 Task: Add Blount Lobster Bisque to the cart.
Action: Mouse moved to (23, 125)
Screenshot: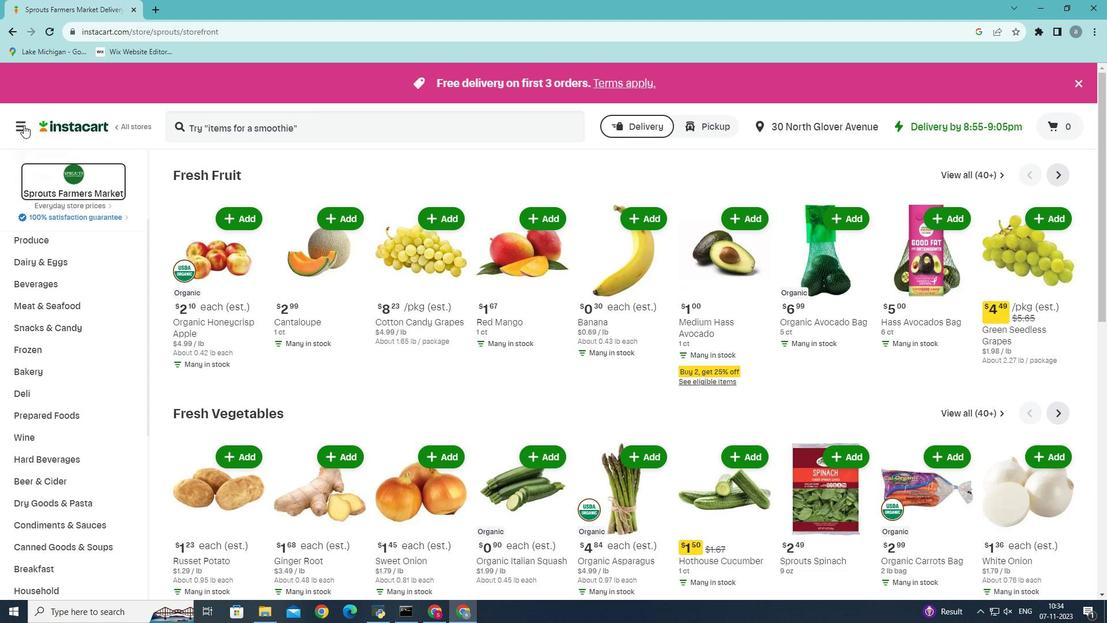 
Action: Mouse pressed left at (23, 125)
Screenshot: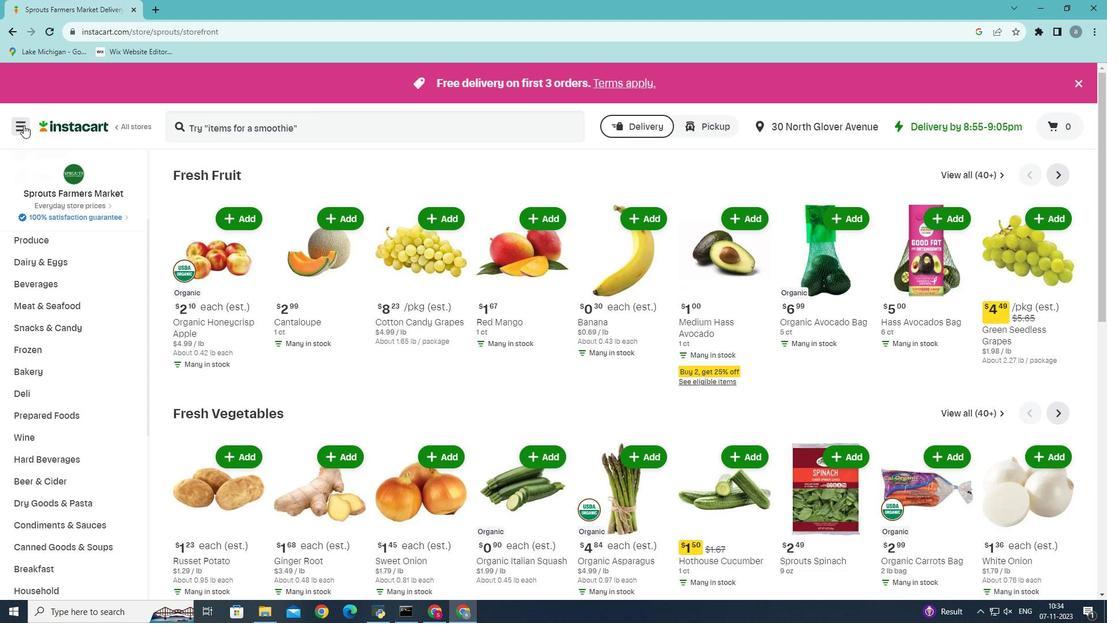 
Action: Mouse moved to (49, 319)
Screenshot: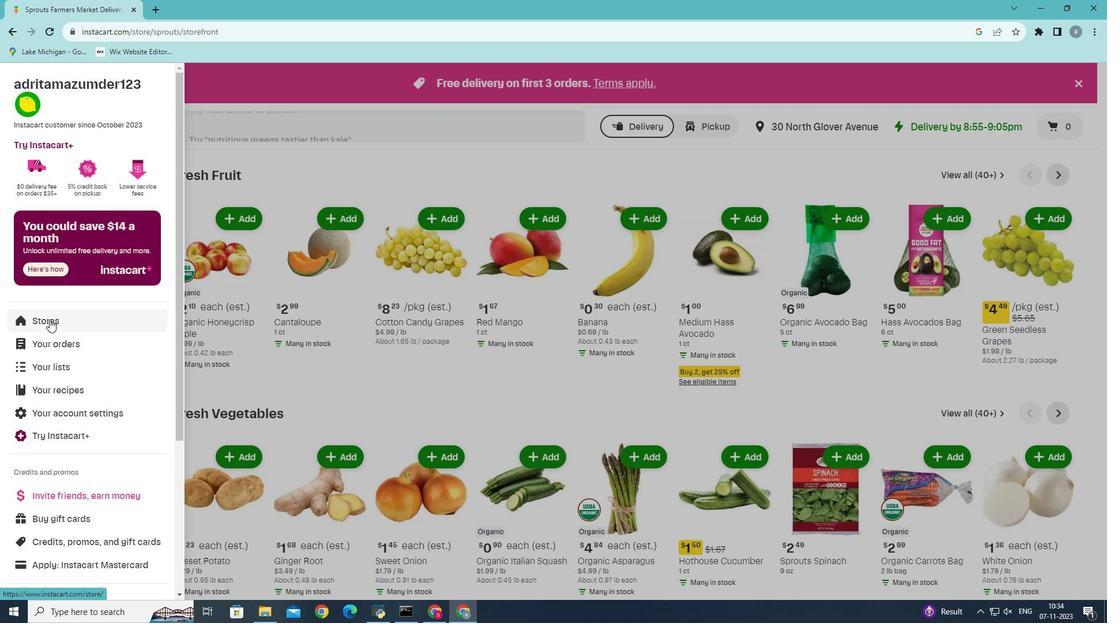 
Action: Mouse pressed left at (49, 319)
Screenshot: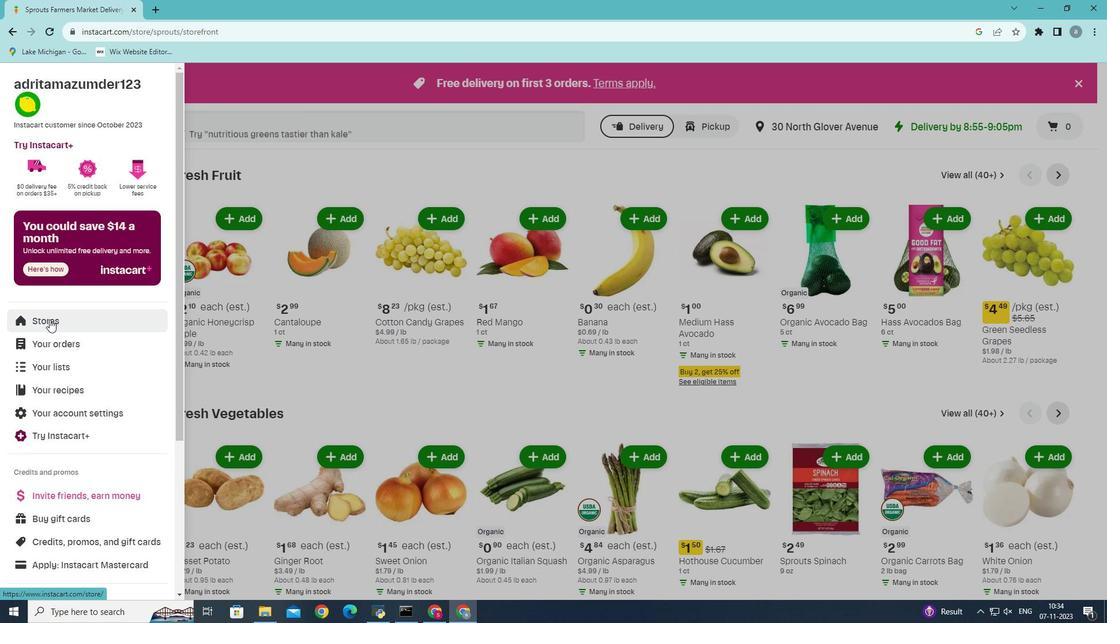 
Action: Mouse moved to (272, 129)
Screenshot: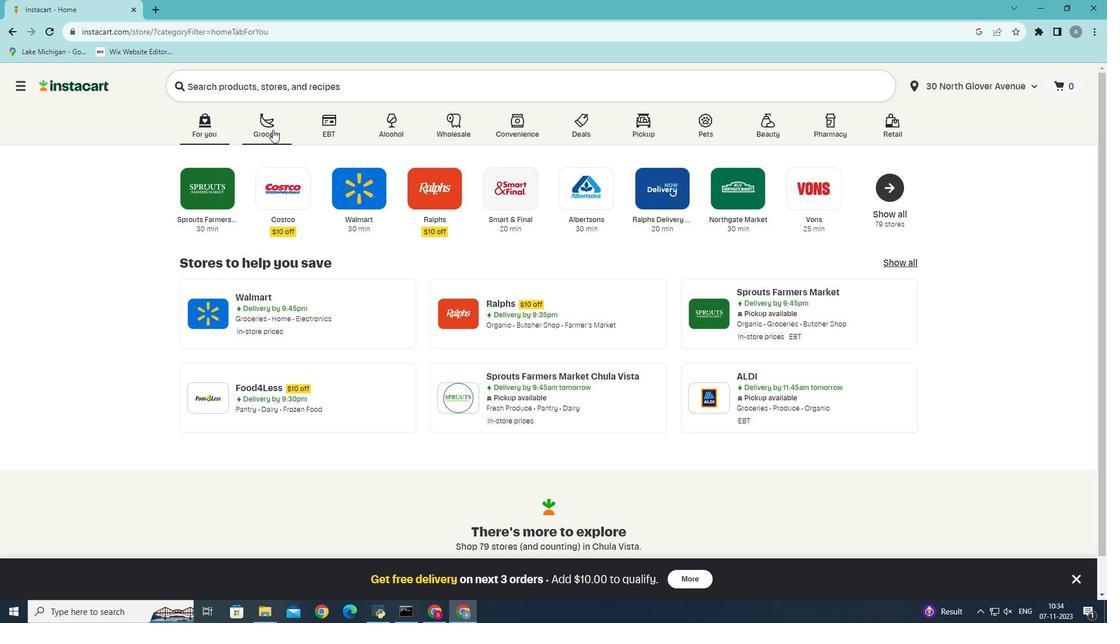 
Action: Mouse pressed left at (272, 129)
Screenshot: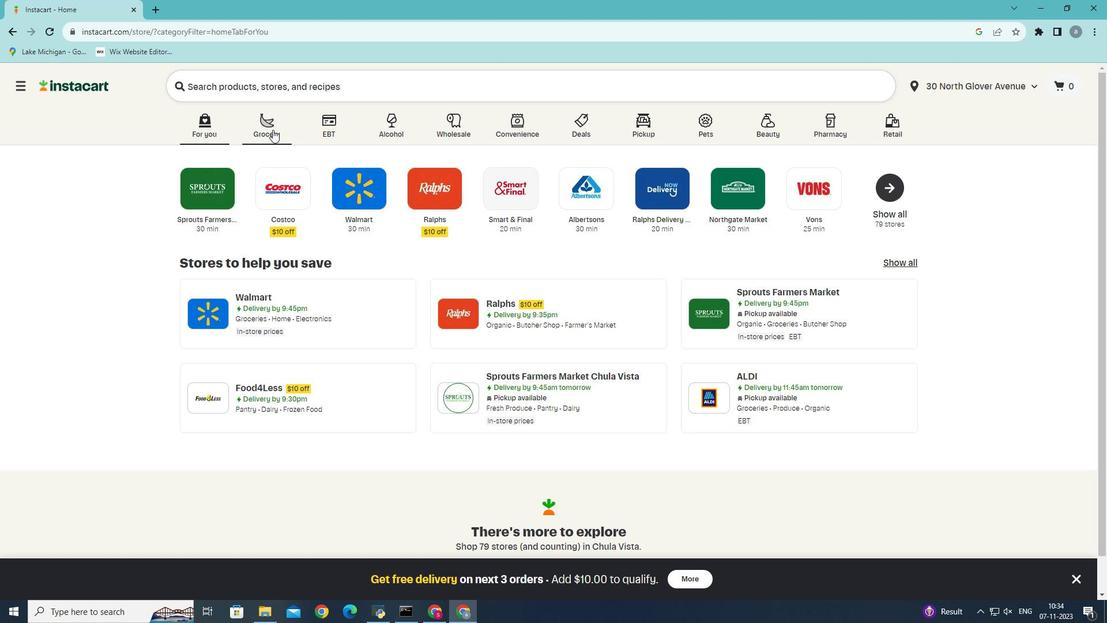 
Action: Mouse moved to (282, 351)
Screenshot: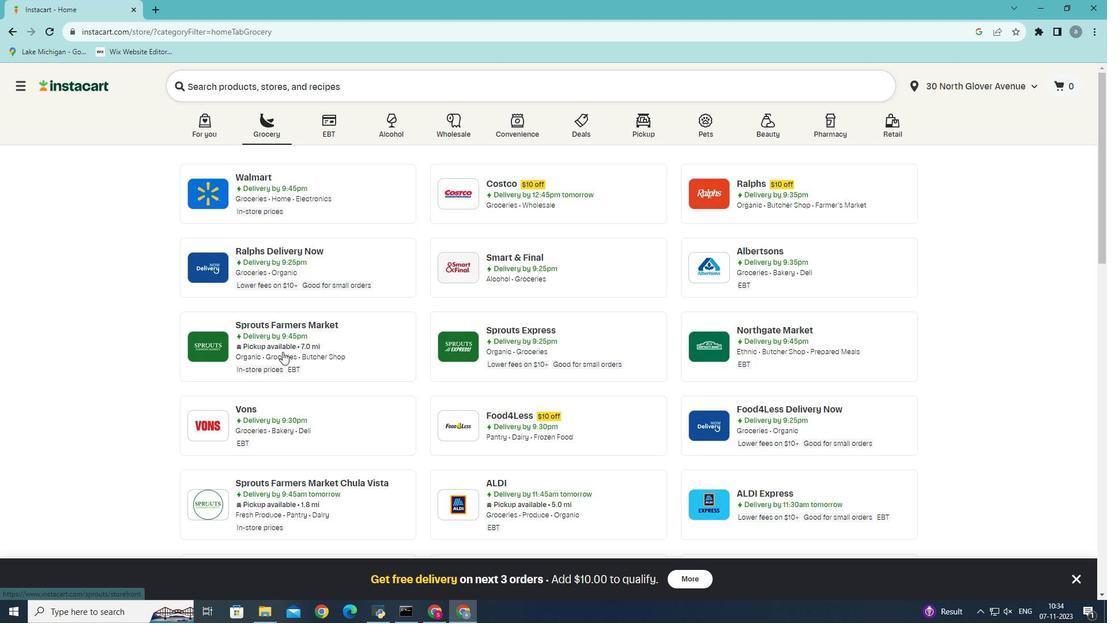 
Action: Mouse pressed left at (282, 351)
Screenshot: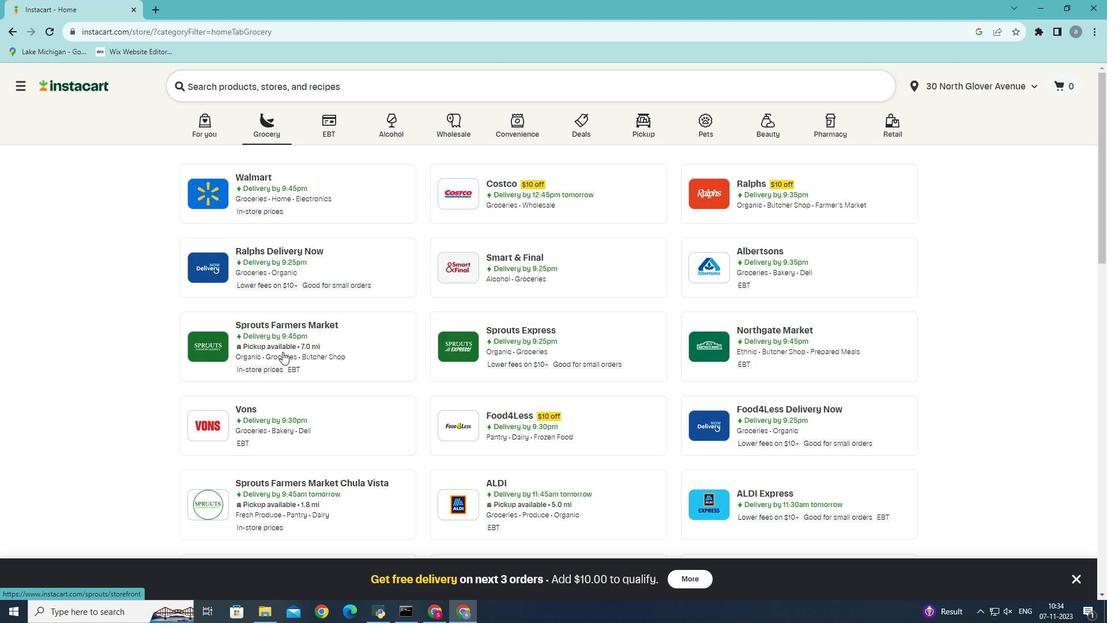 
Action: Mouse moved to (34, 591)
Screenshot: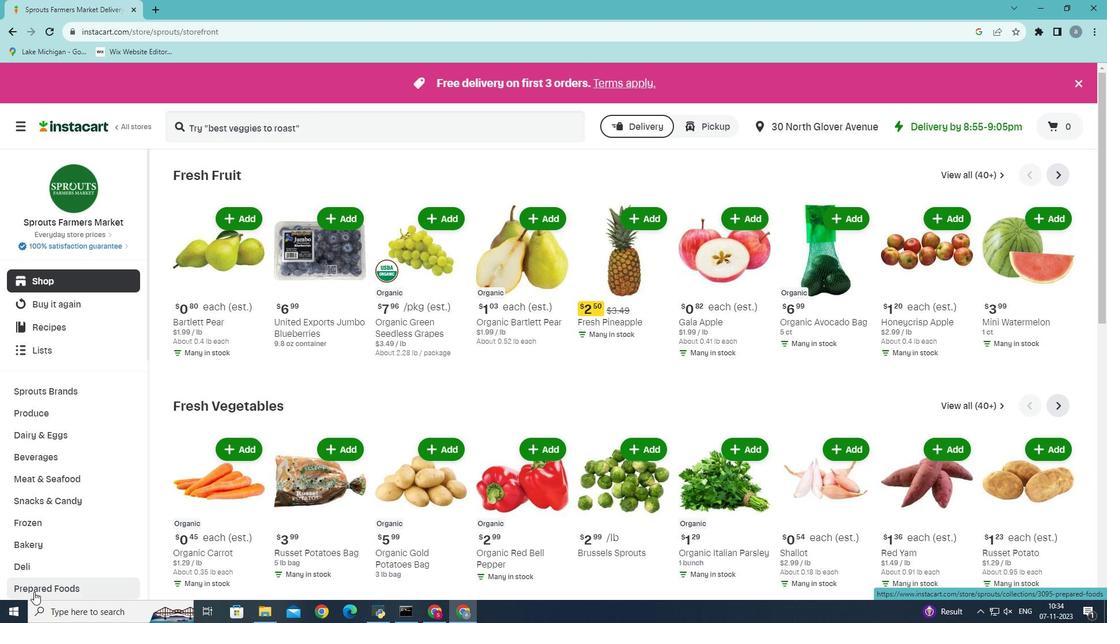 
Action: Mouse pressed left at (34, 591)
Screenshot: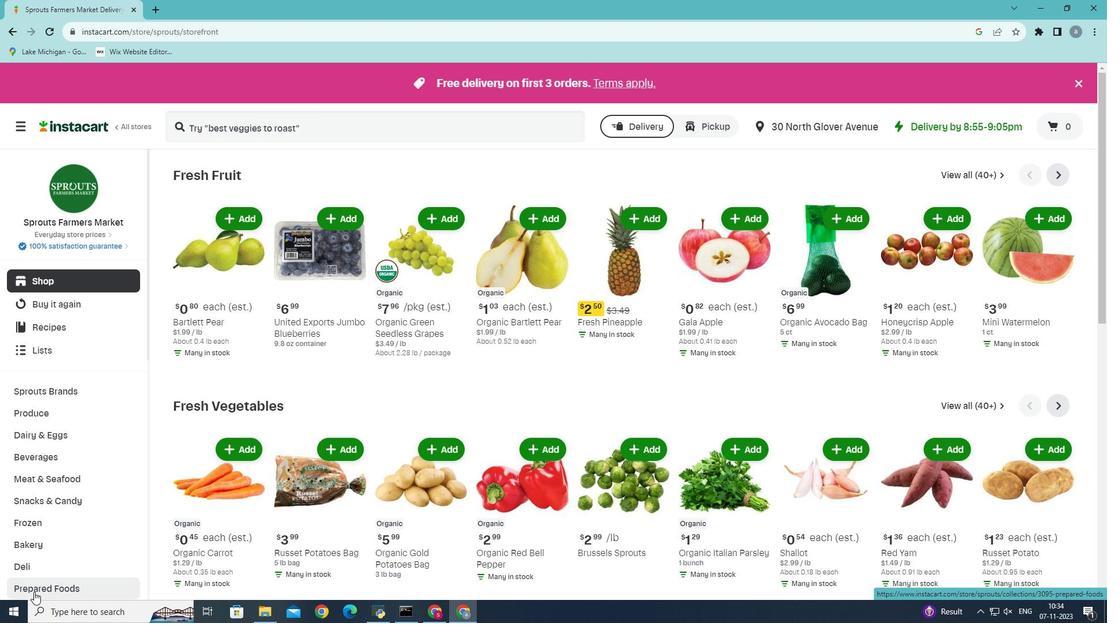 
Action: Mouse moved to (578, 204)
Screenshot: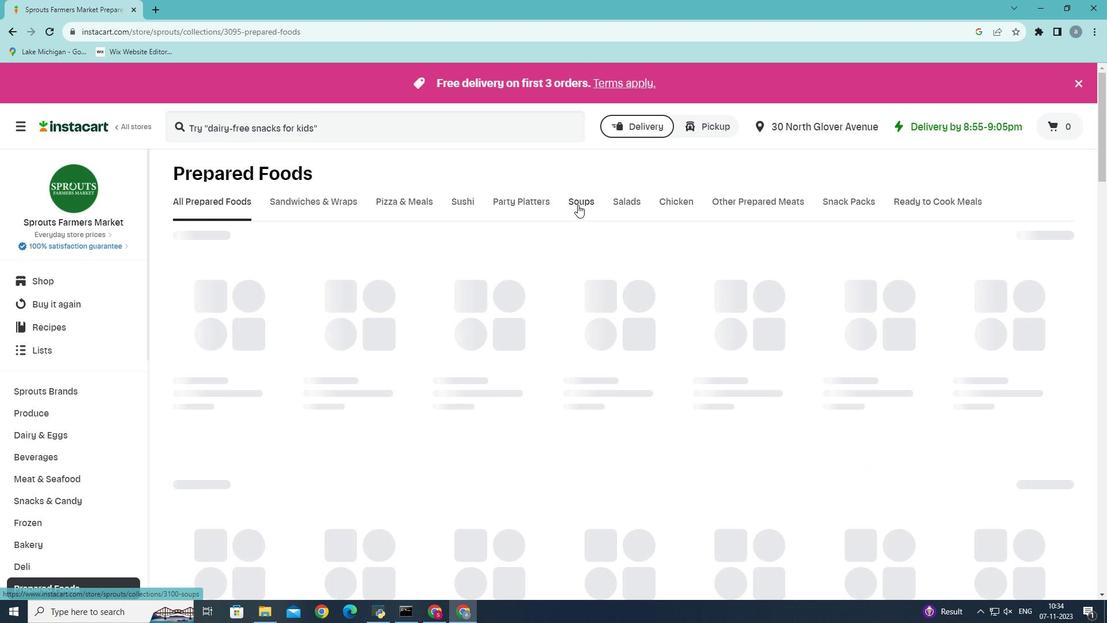 
Action: Mouse pressed left at (578, 204)
Screenshot: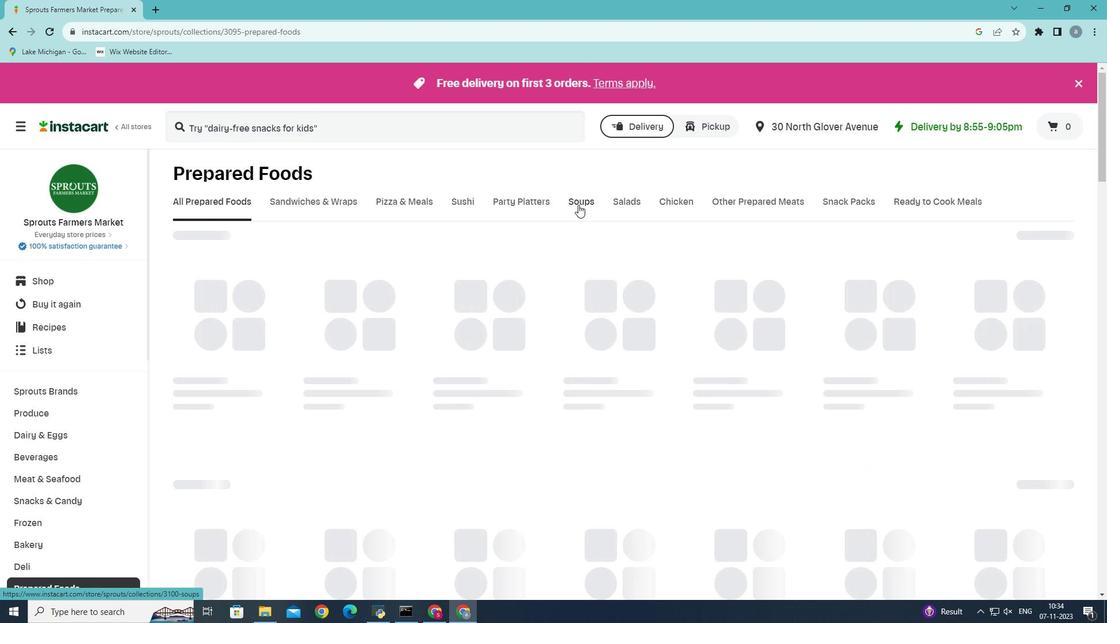 
Action: Mouse moved to (239, 128)
Screenshot: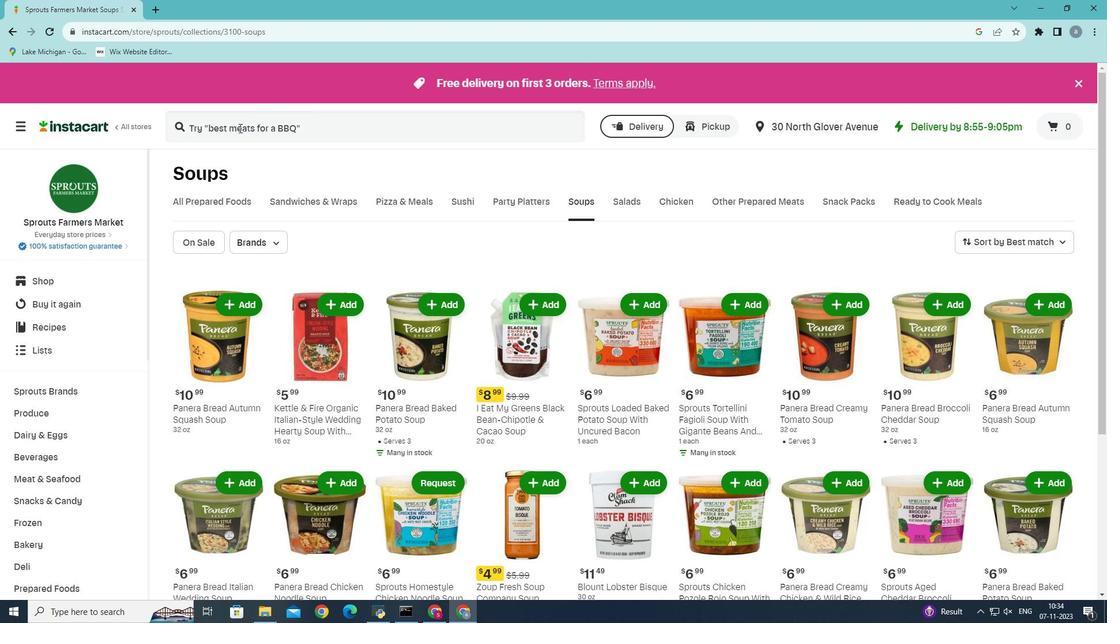 
Action: Mouse pressed left at (239, 128)
Screenshot: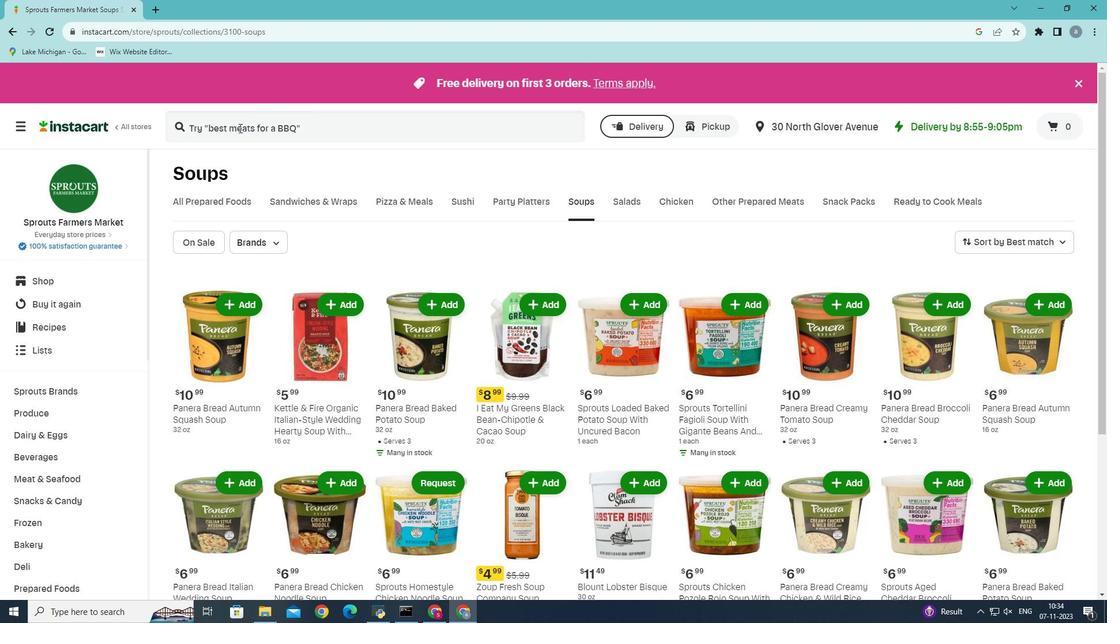 
Action: Mouse moved to (266, 128)
Screenshot: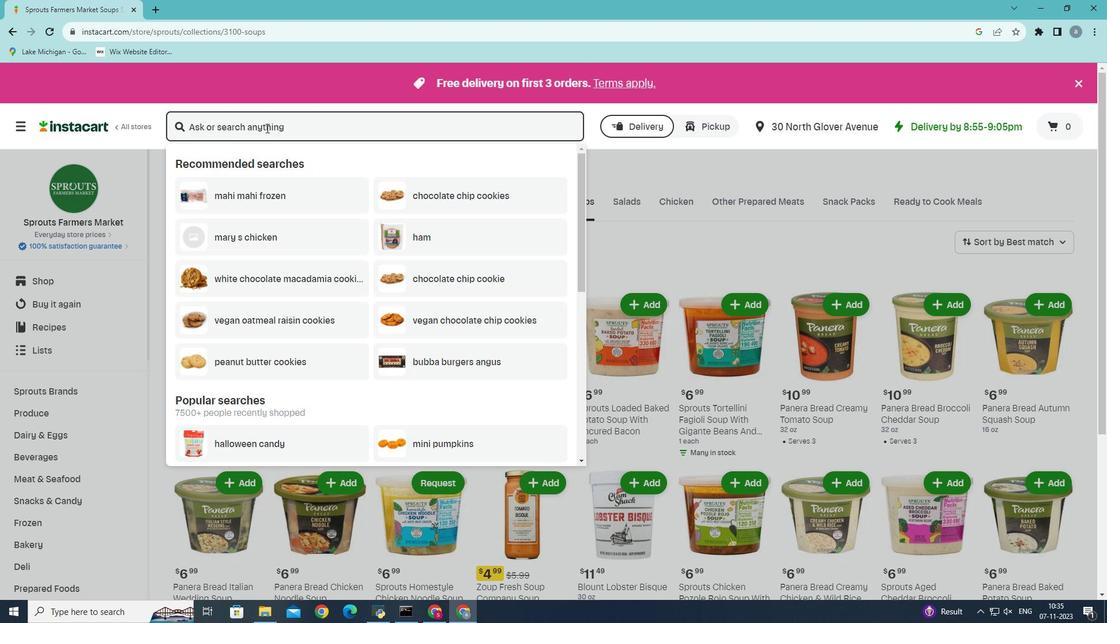 
Action: Key pressed <Key.shift>Blount<Key.space><Key.shift>Lobster<Key.space><Key.shift>Bisque<Key.enter>
Screenshot: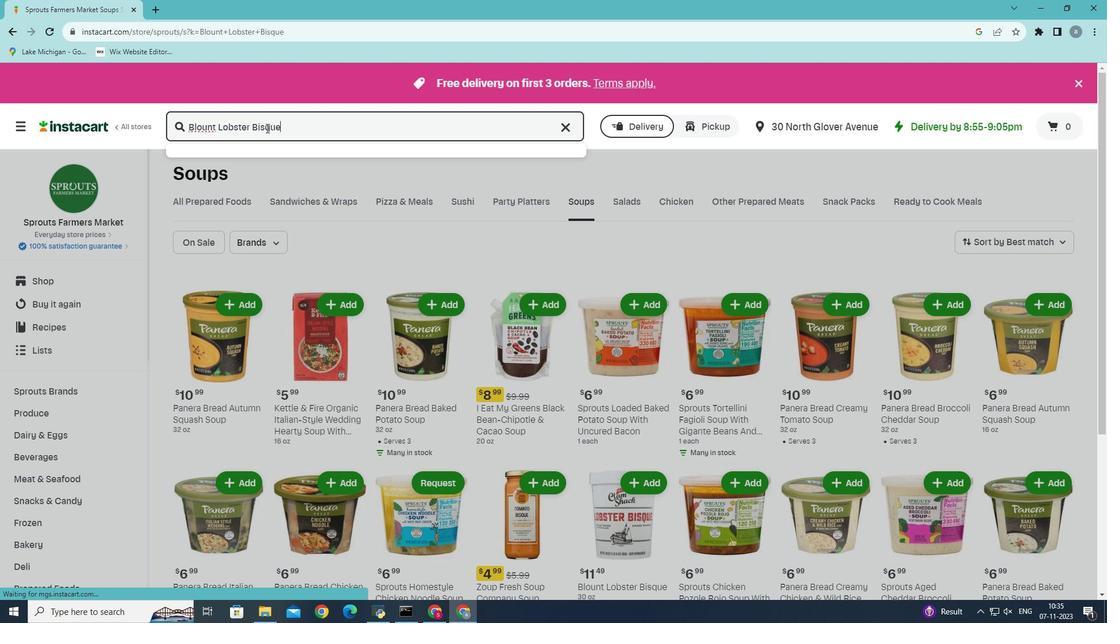 
Action: Mouse moved to (328, 250)
Screenshot: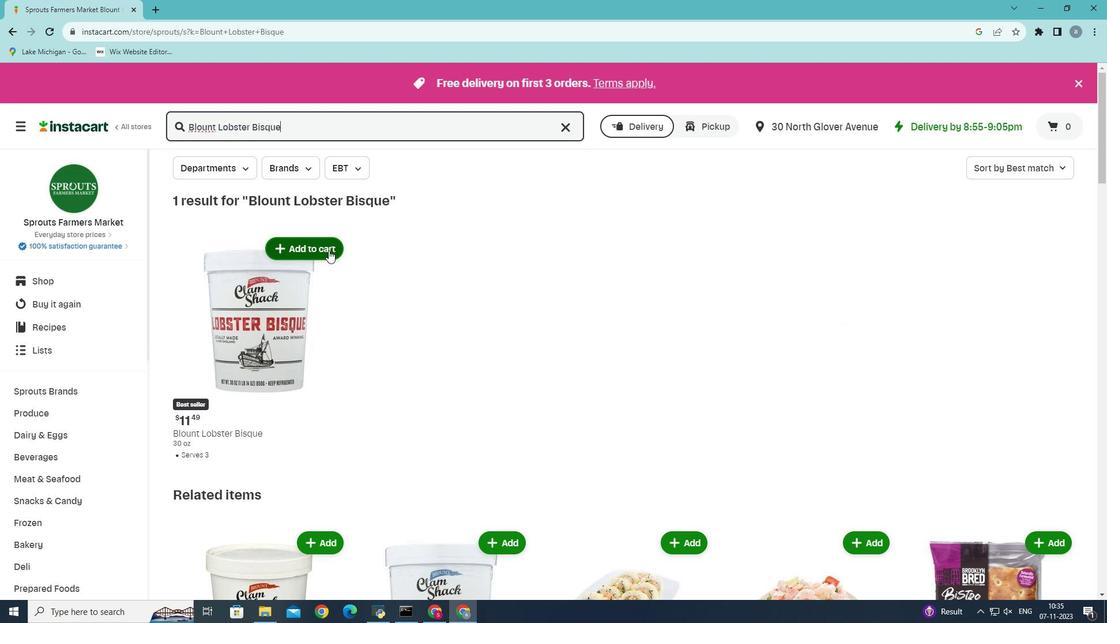 
Action: Mouse pressed left at (328, 250)
Screenshot: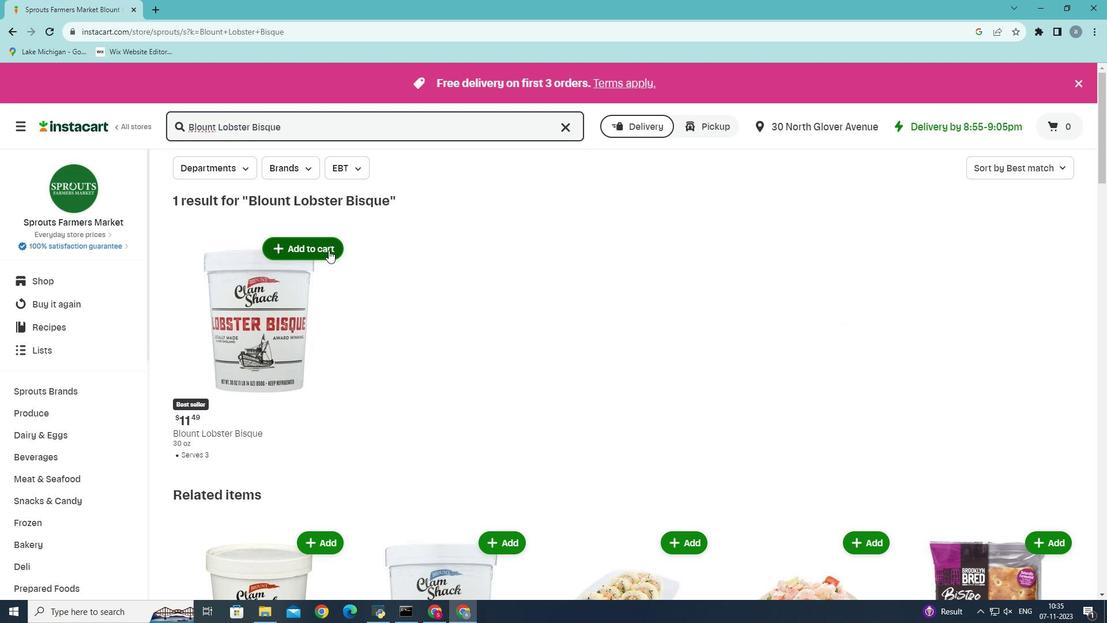 
